 Task: Show moderation in workspaces.
Action: Mouse moved to (898, 67)
Screenshot: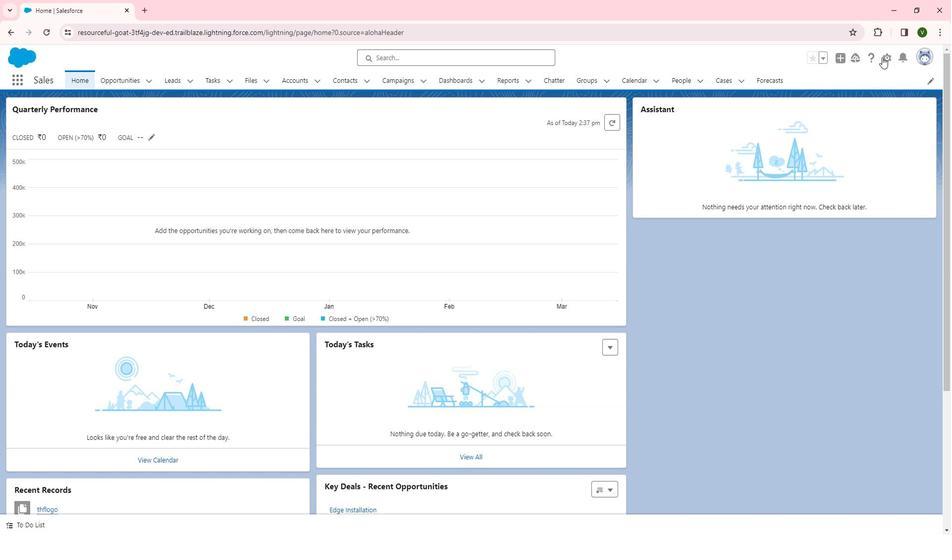 
Action: Mouse pressed left at (898, 67)
Screenshot: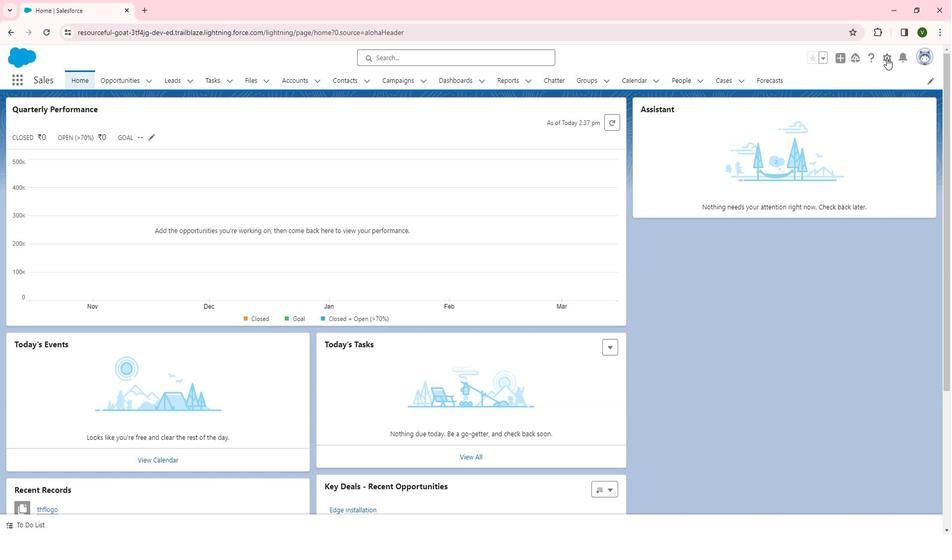 
Action: Mouse moved to (859, 105)
Screenshot: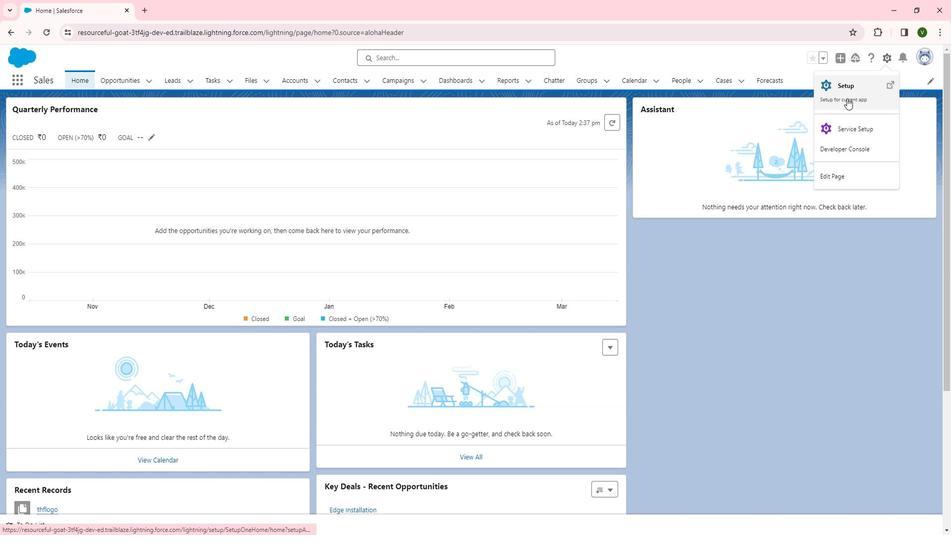 
Action: Mouse pressed left at (859, 105)
Screenshot: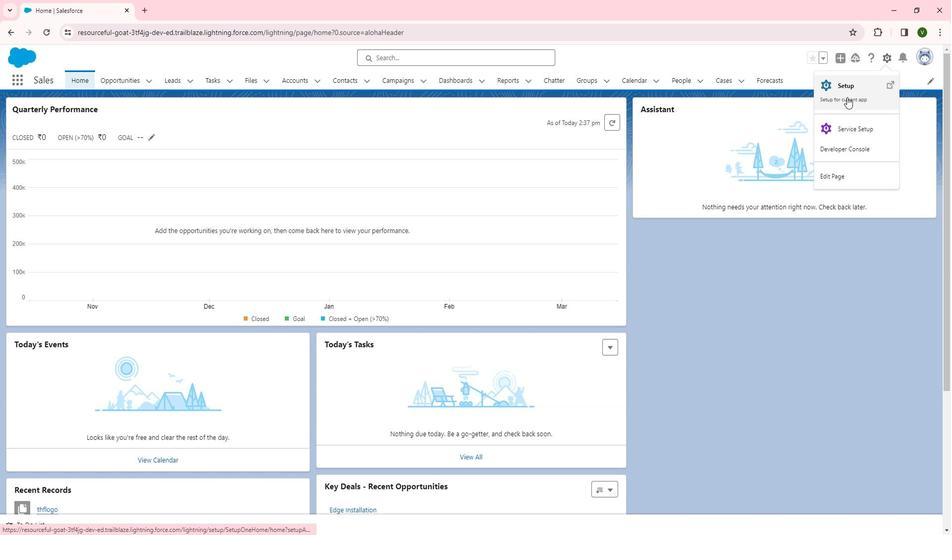 
Action: Mouse moved to (49, 409)
Screenshot: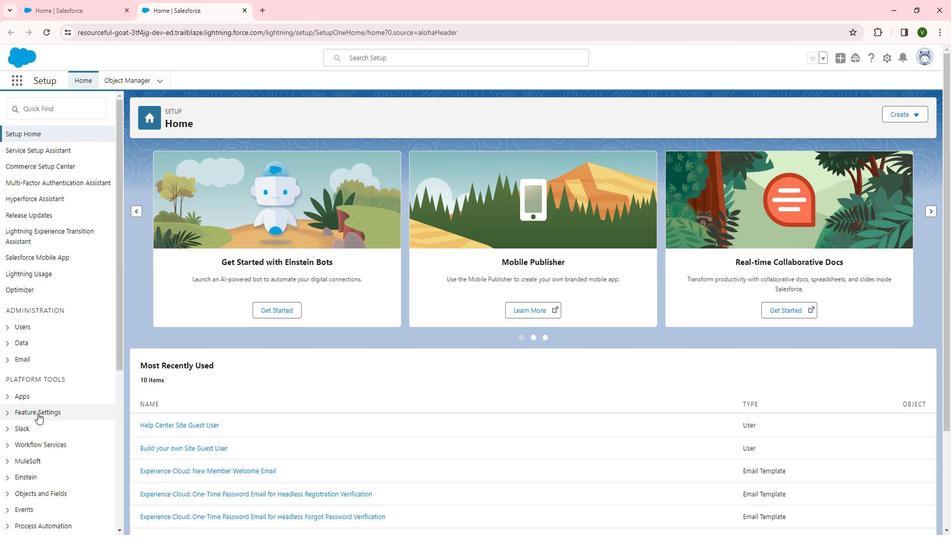 
Action: Mouse pressed left at (49, 409)
Screenshot: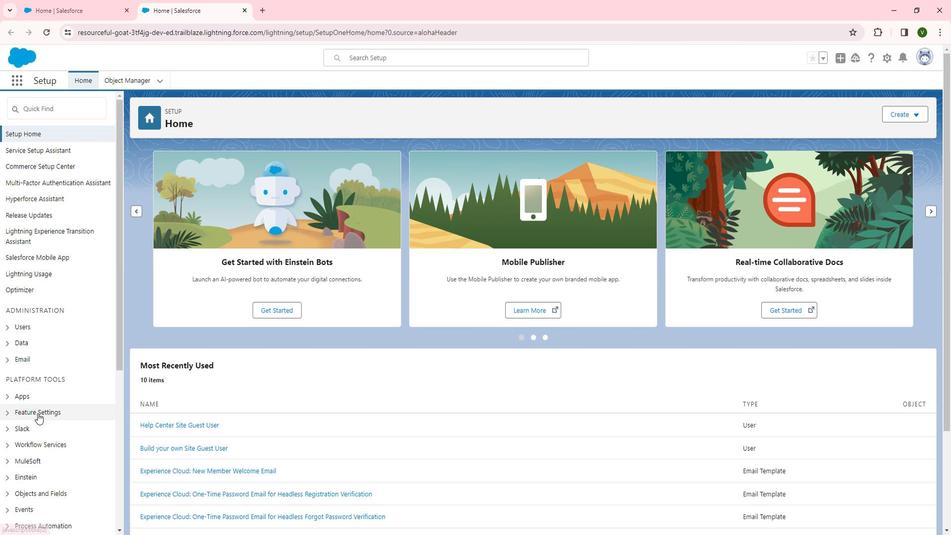 
Action: Mouse moved to (53, 421)
Screenshot: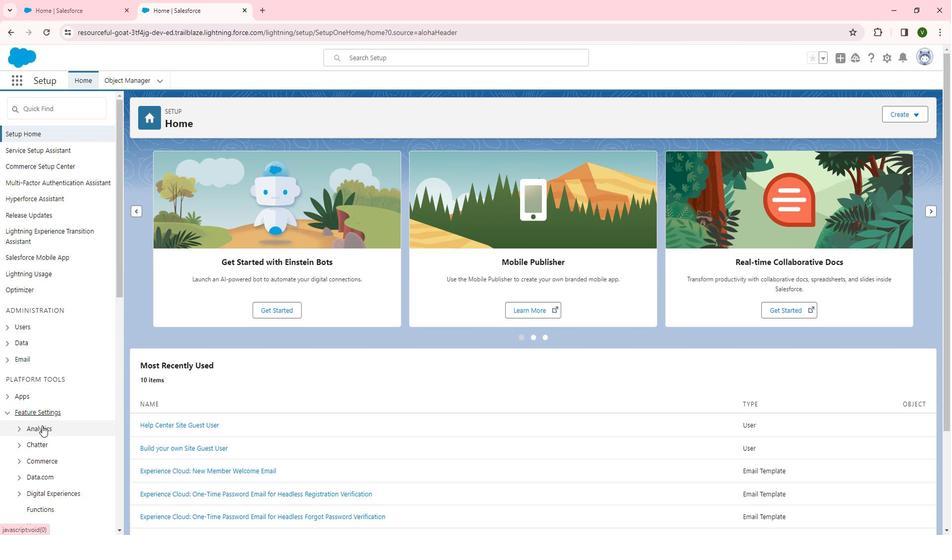 
Action: Mouse scrolled (53, 421) with delta (0, 0)
Screenshot: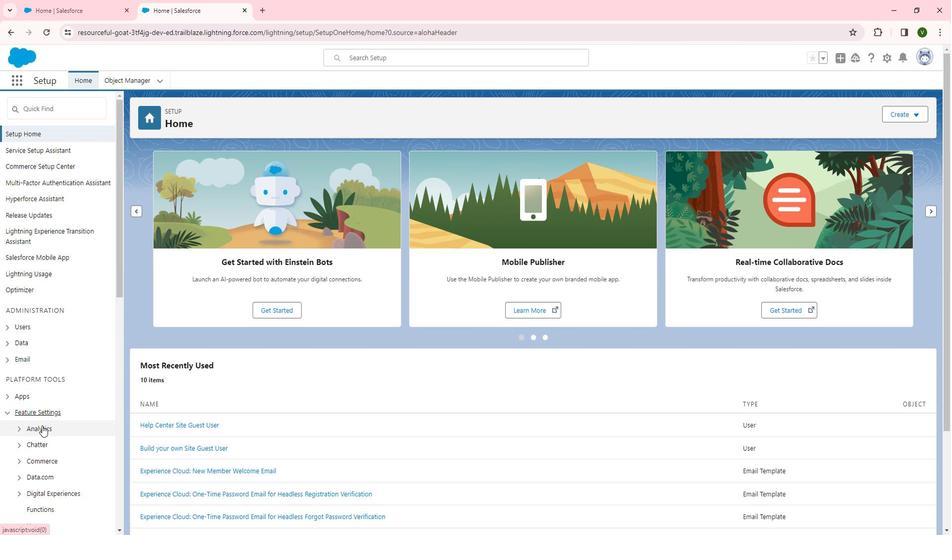 
Action: Mouse scrolled (53, 421) with delta (0, 0)
Screenshot: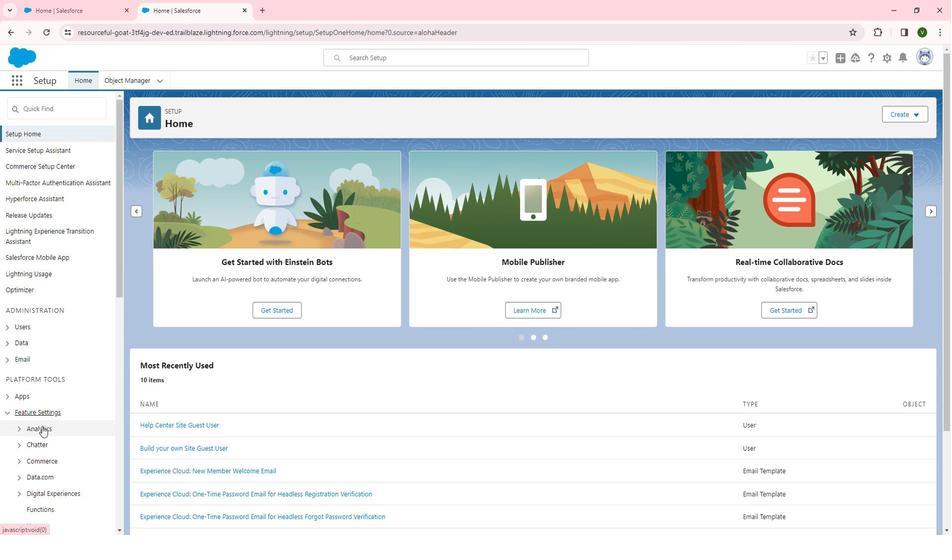 
Action: Mouse scrolled (53, 421) with delta (0, 0)
Screenshot: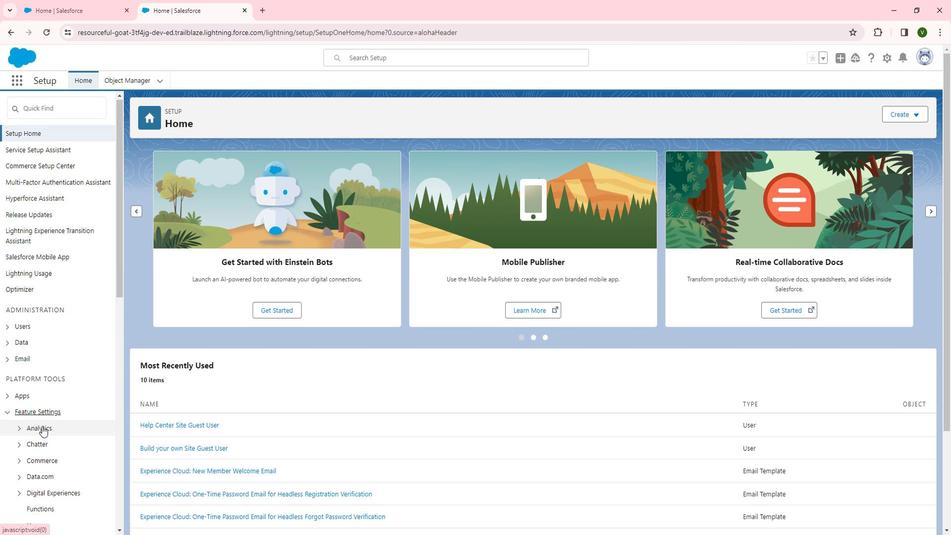 
Action: Mouse scrolled (53, 421) with delta (0, 0)
Screenshot: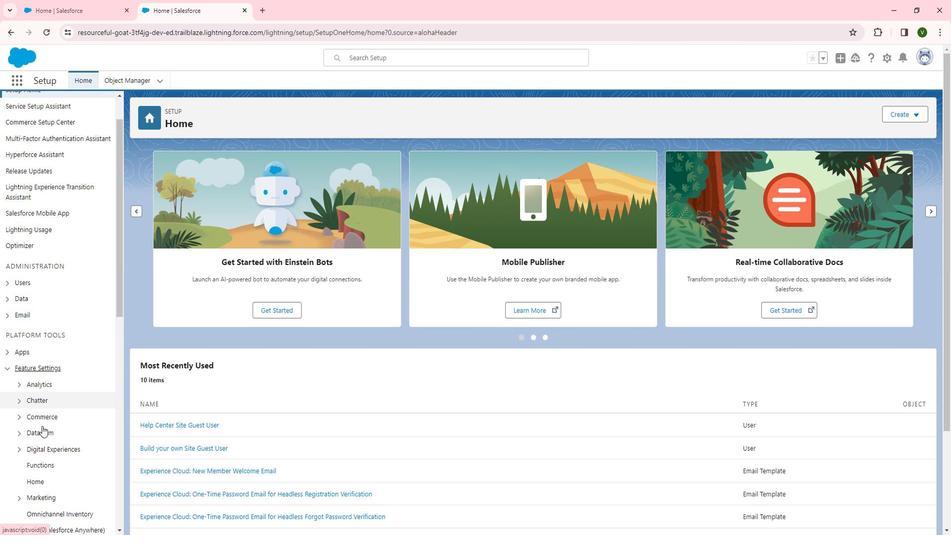 
Action: Mouse moved to (73, 288)
Screenshot: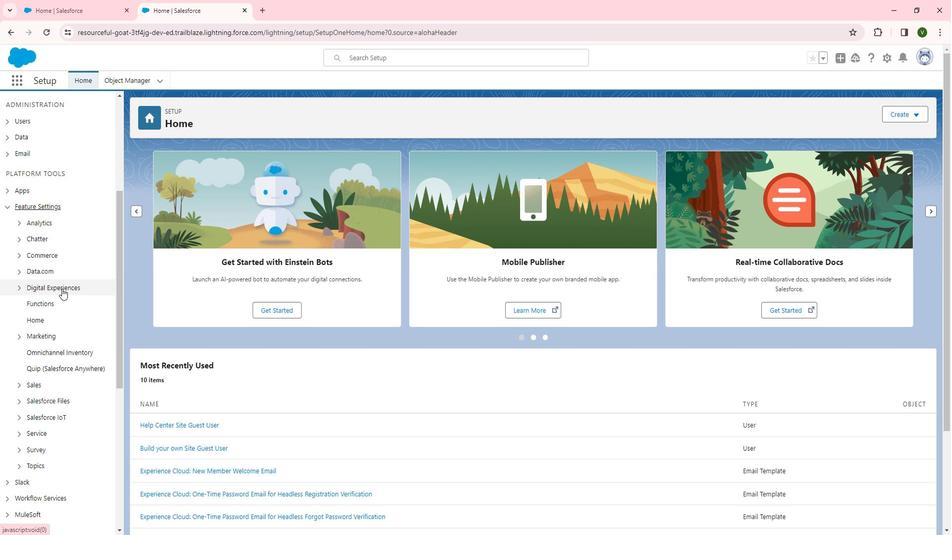 
Action: Mouse pressed left at (73, 288)
Screenshot: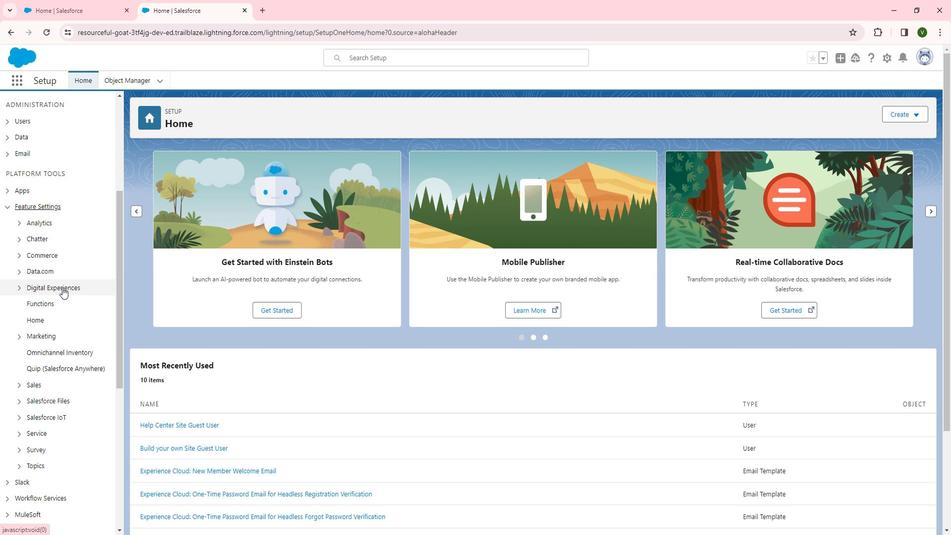 
Action: Mouse moved to (50, 299)
Screenshot: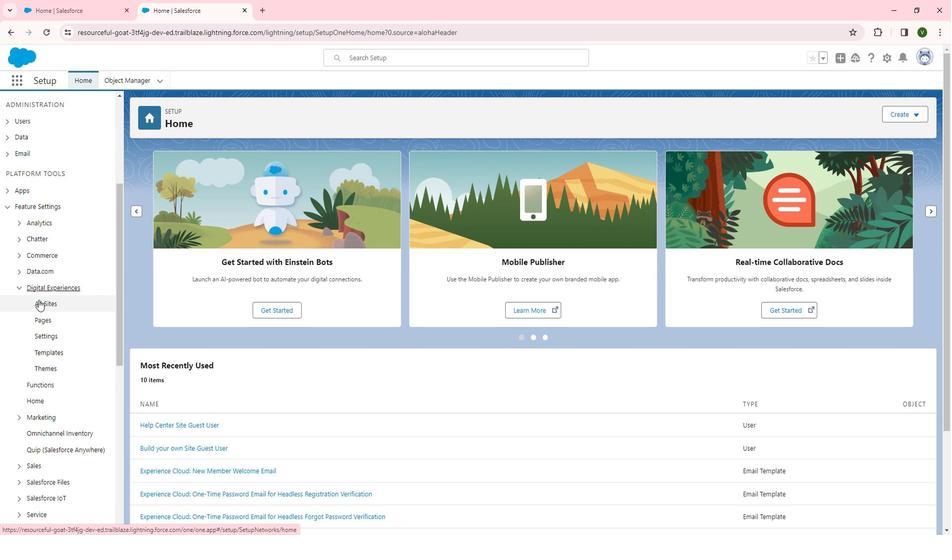 
Action: Mouse pressed left at (50, 299)
Screenshot: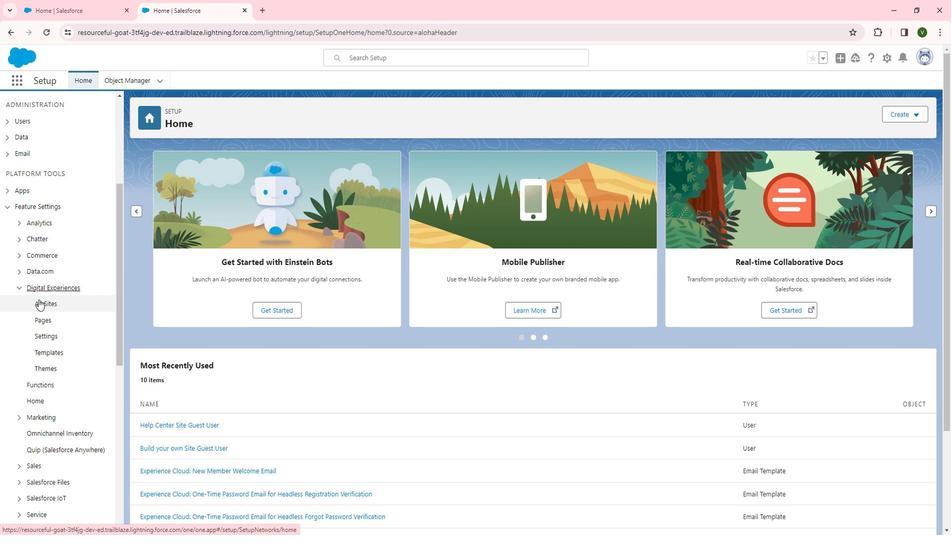 
Action: Mouse moved to (173, 264)
Screenshot: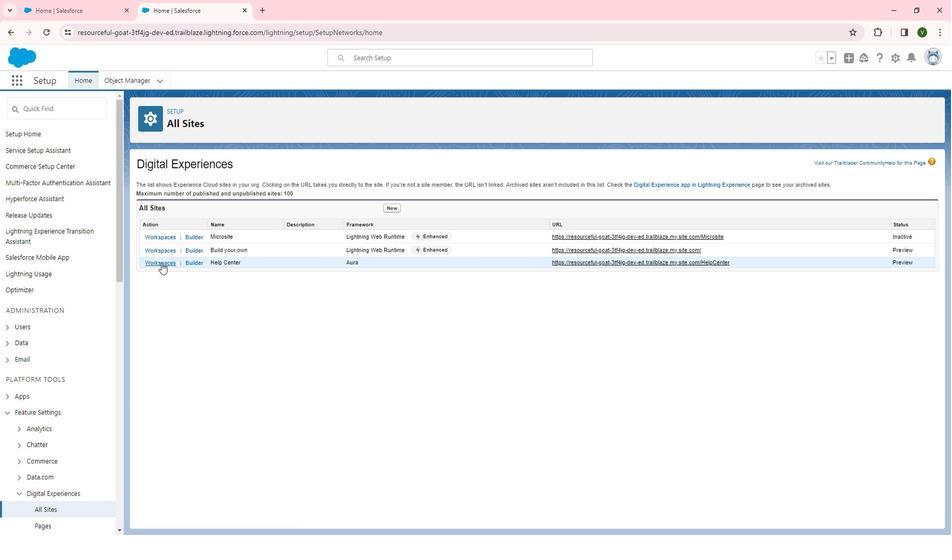 
Action: Mouse pressed left at (173, 264)
Screenshot: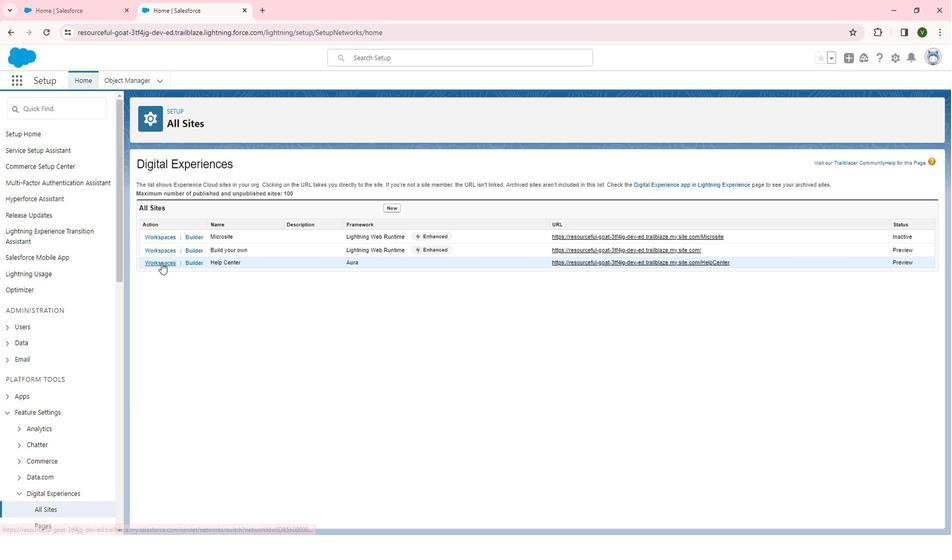 
Action: Mouse moved to (347, 249)
Screenshot: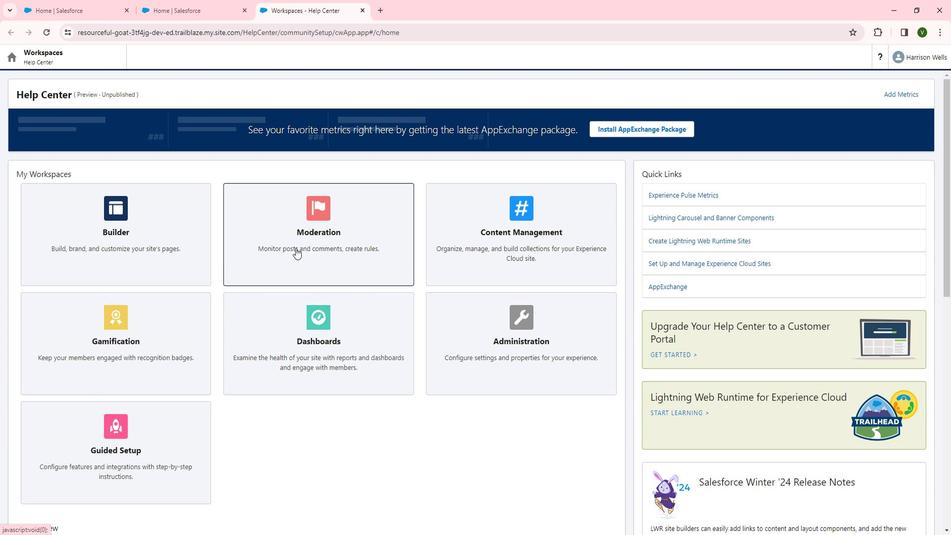 
Action: Mouse pressed left at (347, 249)
Screenshot: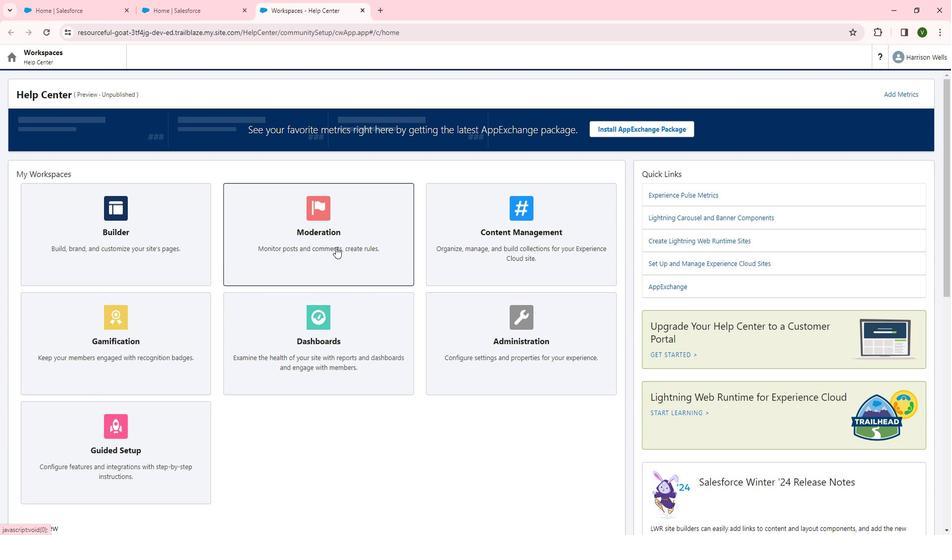 
